 Task: Create in the project TowerLine in Backlog an issue 'Add support for real-time multiplayer gaming', assign it to team member softage.1@softage.net and change the status to IN PROGRESS.
Action: Mouse moved to (207, 451)
Screenshot: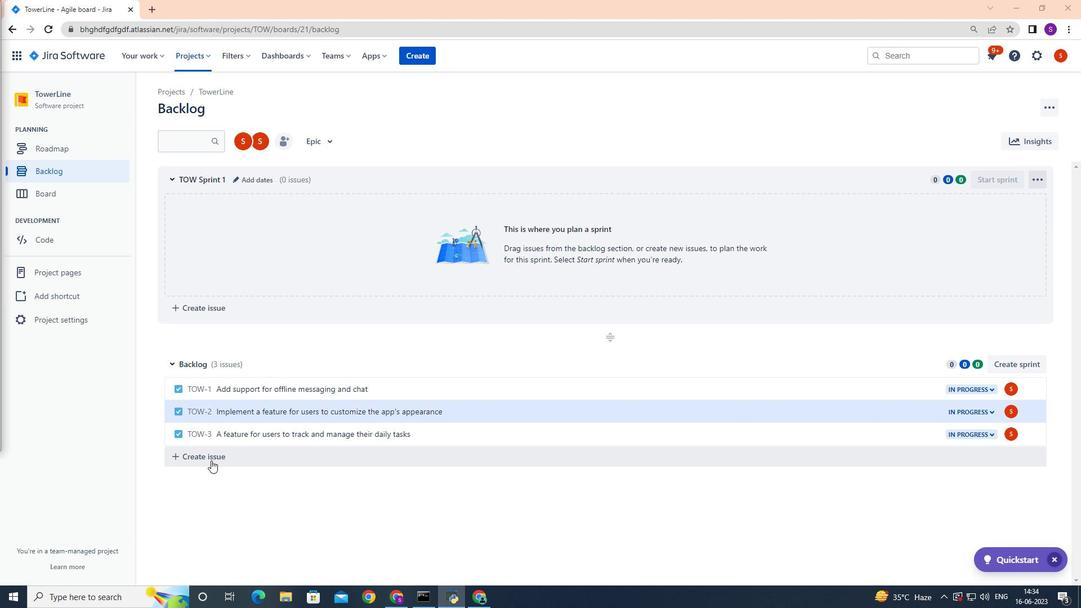 
Action: Mouse pressed left at (207, 451)
Screenshot: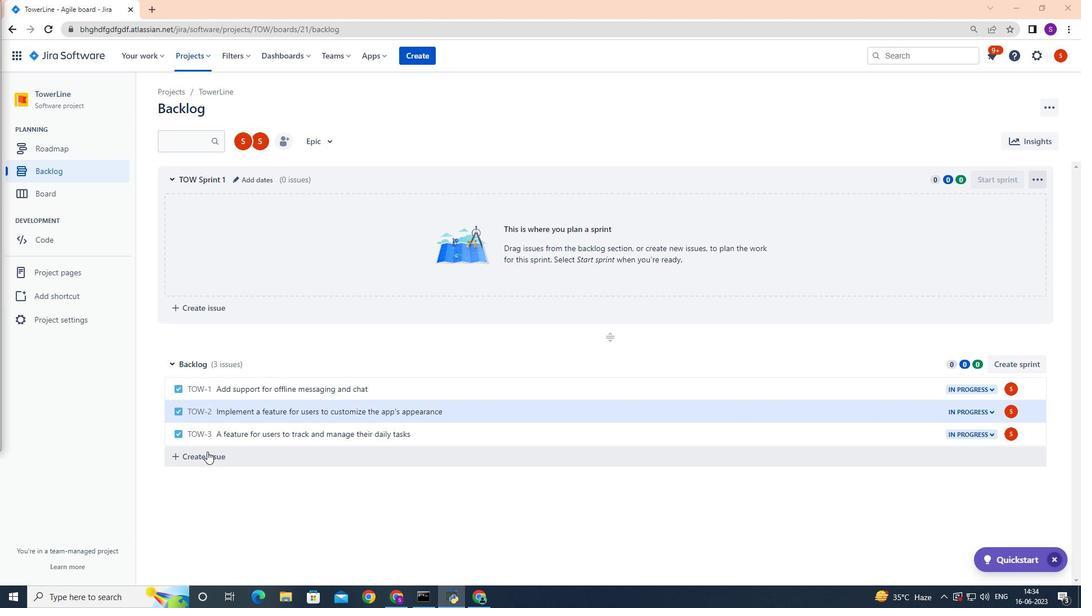 
Action: Mouse moved to (205, 449)
Screenshot: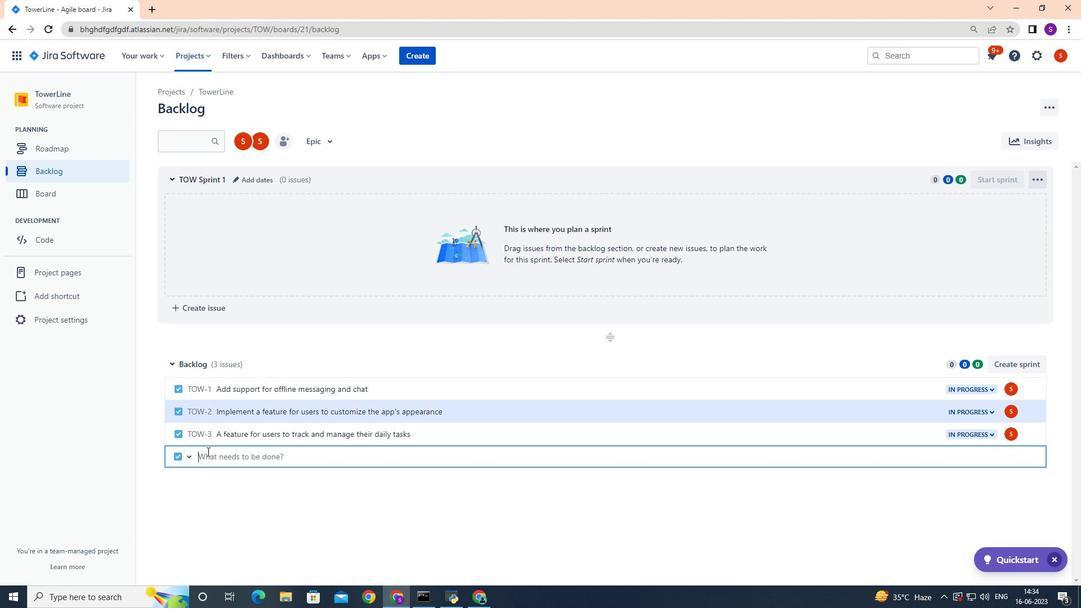 
Action: Key pressed <Key.shift>Supp
Screenshot: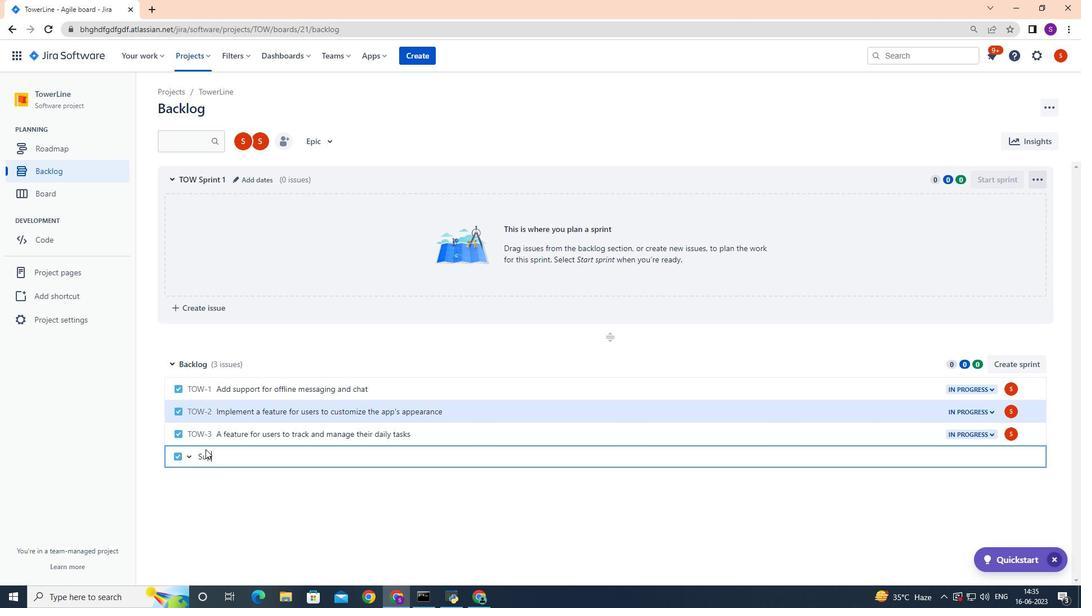 
Action: Mouse moved to (259, 551)
Screenshot: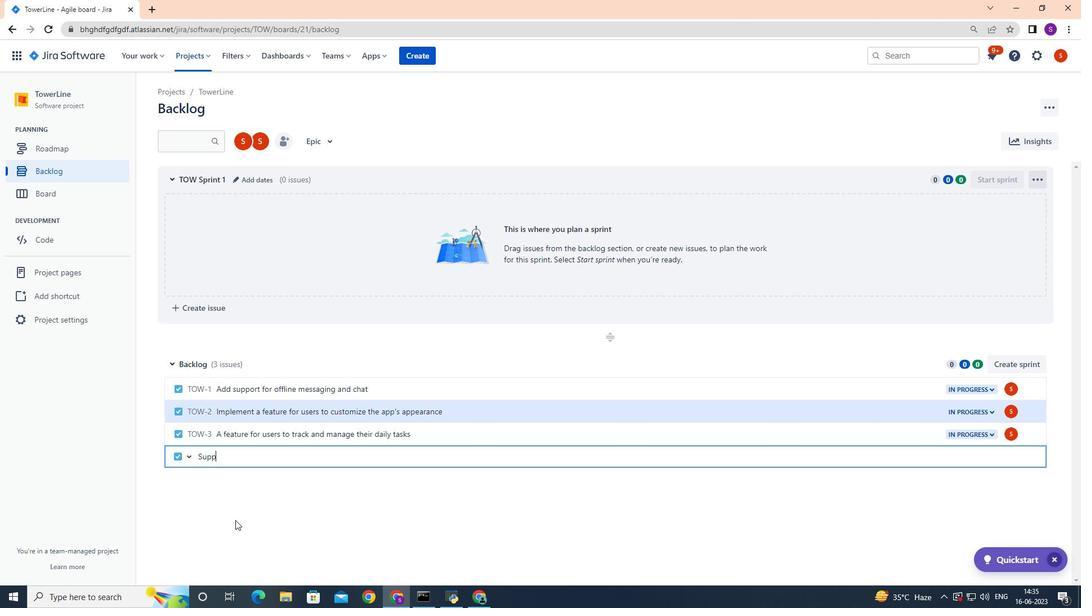
Action: Key pressed ort<Key.space>for<Key.space>real-time<Key.space>multiplayer<Key.space>gaming<Key.space><Key.enter>
Screenshot: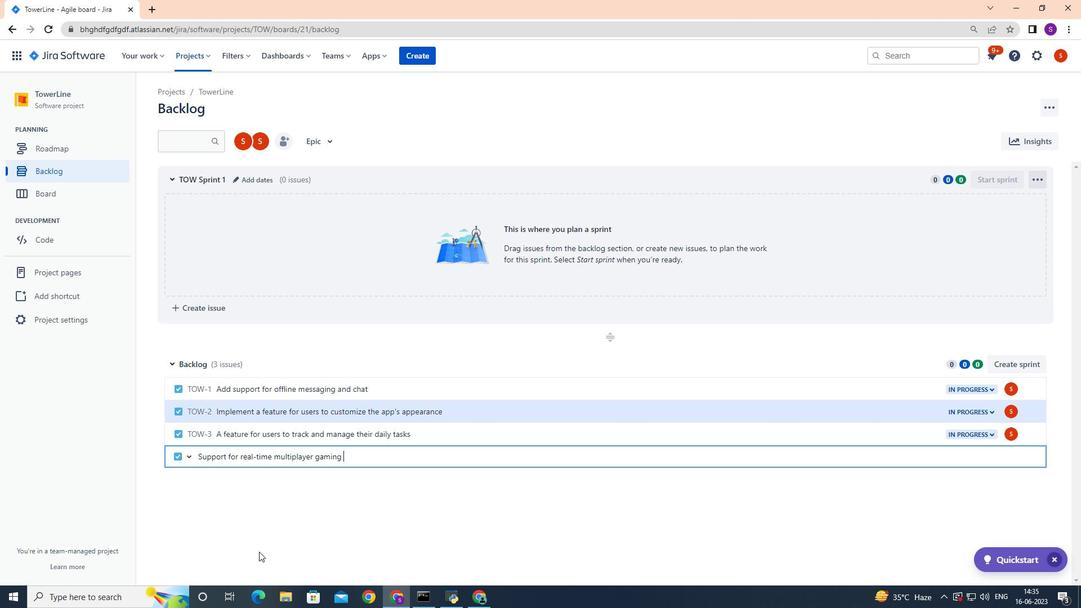 
Action: Mouse moved to (1011, 457)
Screenshot: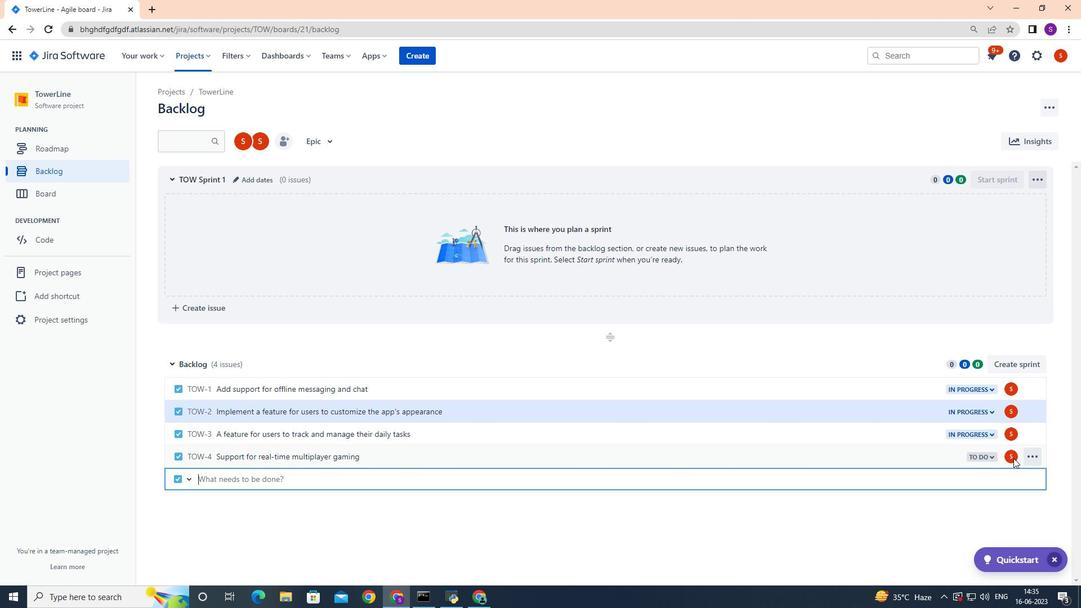 
Action: Mouse pressed left at (1011, 457)
Screenshot: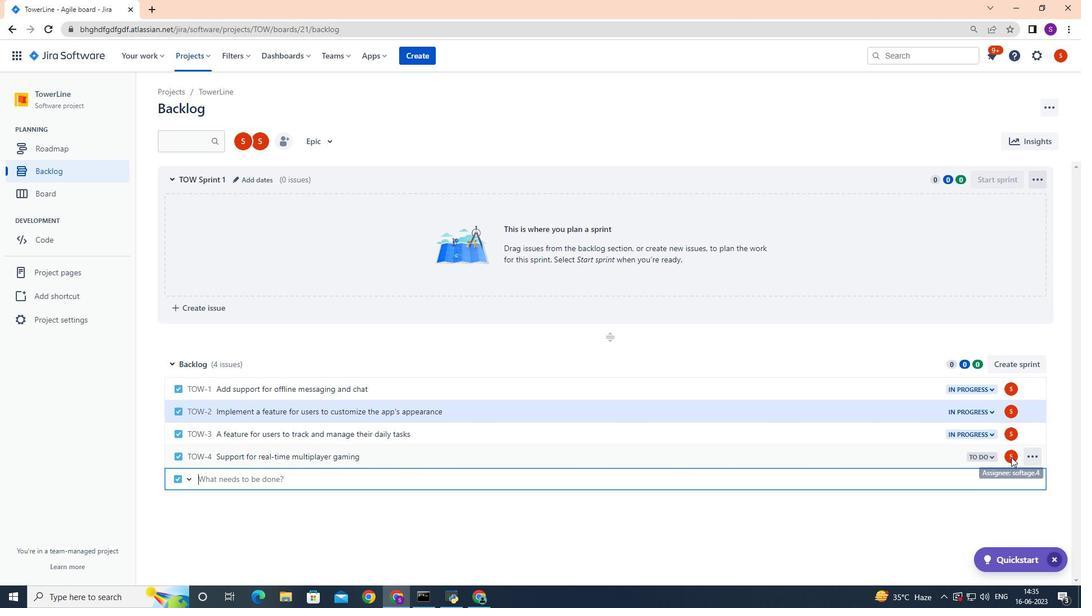 
Action: Mouse moved to (1008, 458)
Screenshot: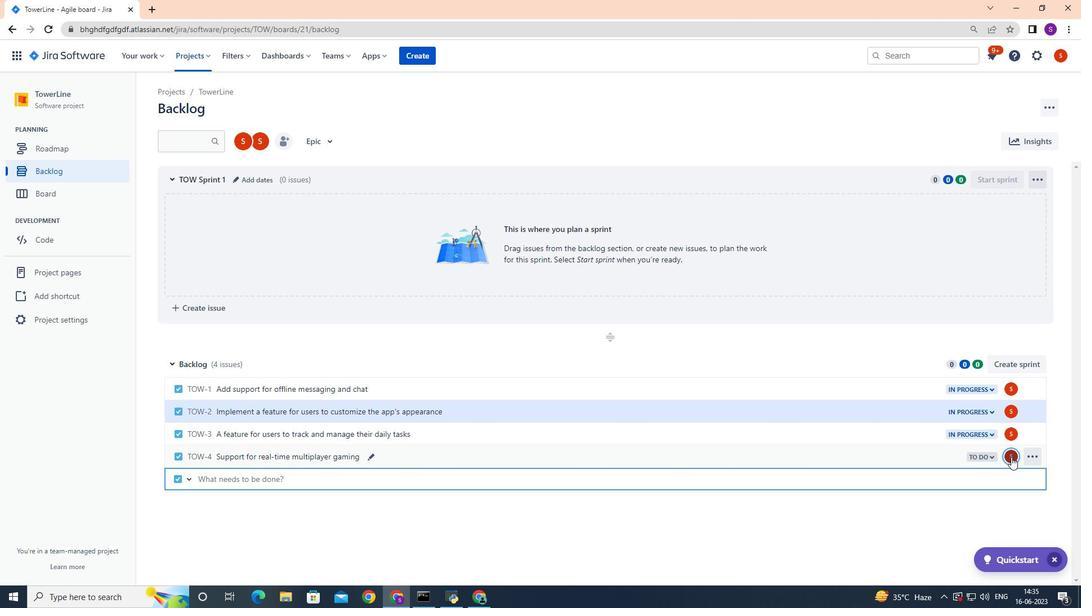 
Action: Key pressed softage.1
Screenshot: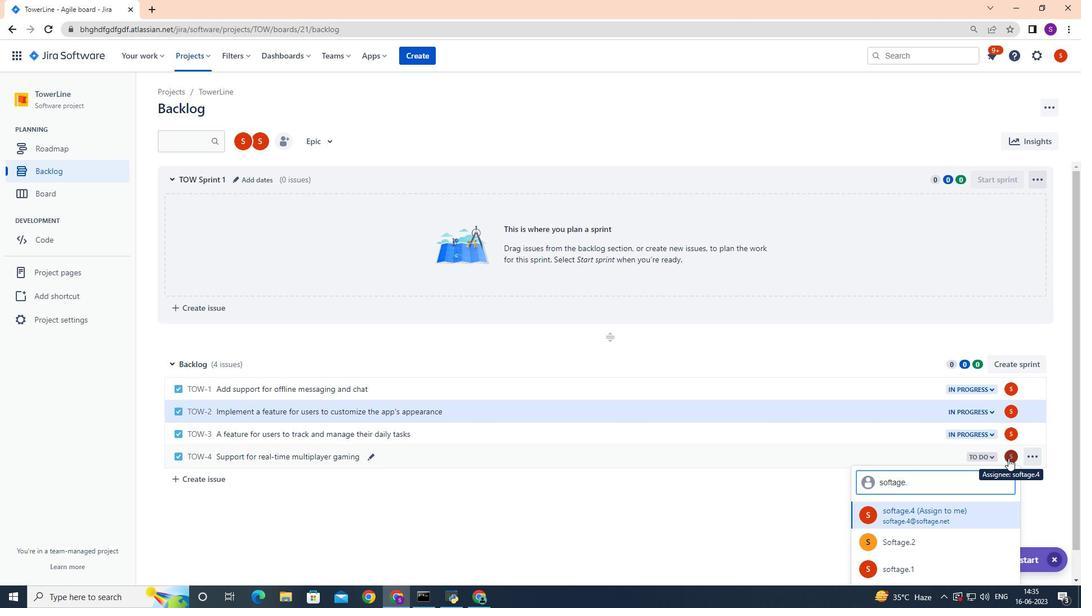 
Action: Mouse moved to (915, 541)
Screenshot: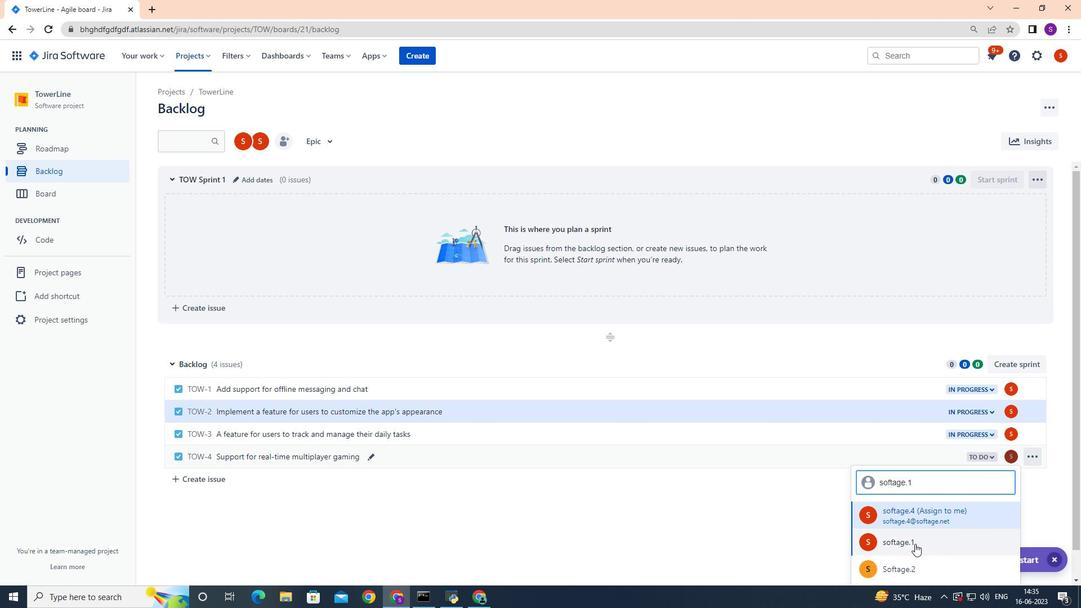 
Action: Mouse pressed left at (915, 541)
Screenshot: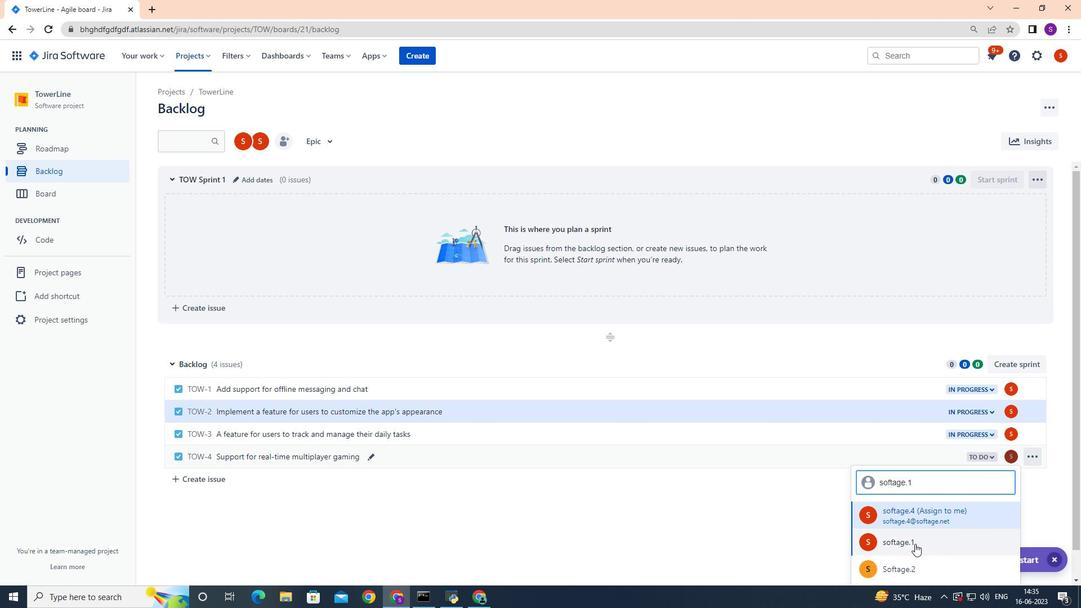 
Action: Mouse moved to (990, 457)
Screenshot: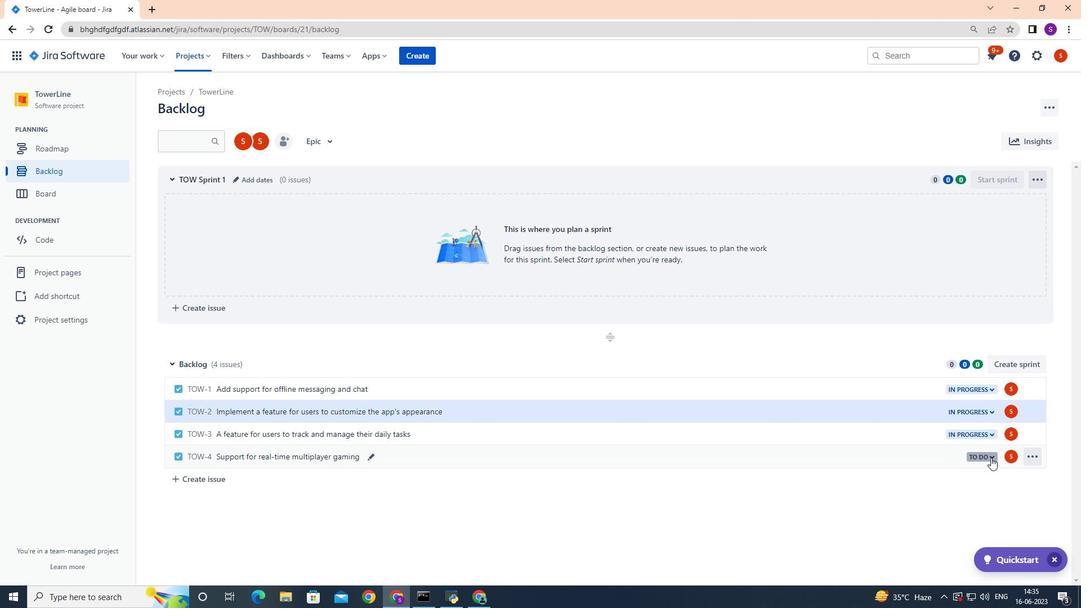 
Action: Mouse pressed left at (990, 457)
Screenshot: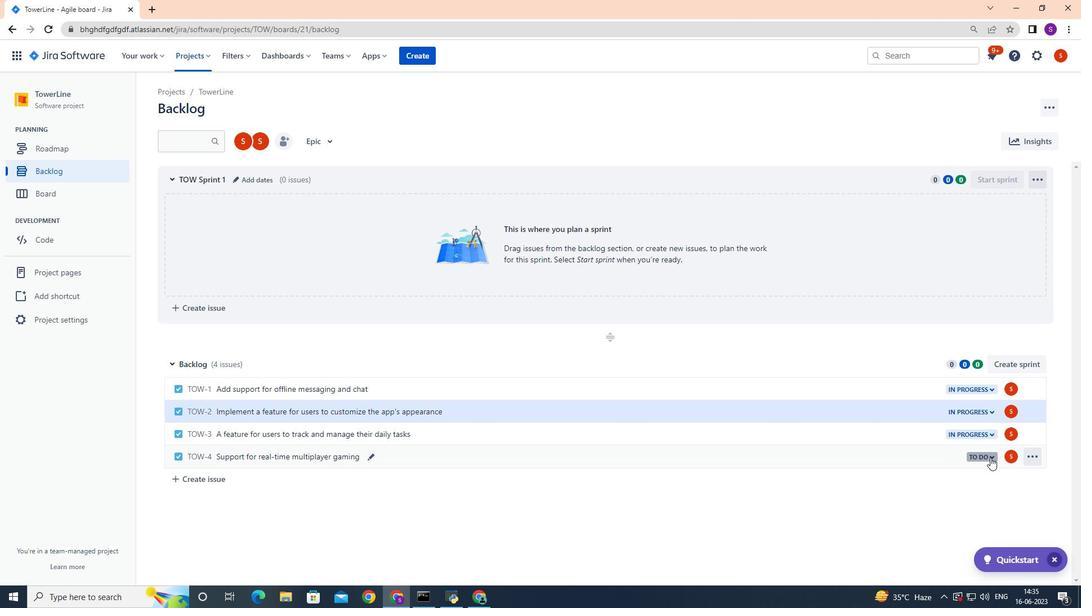 
Action: Mouse moved to (919, 478)
Screenshot: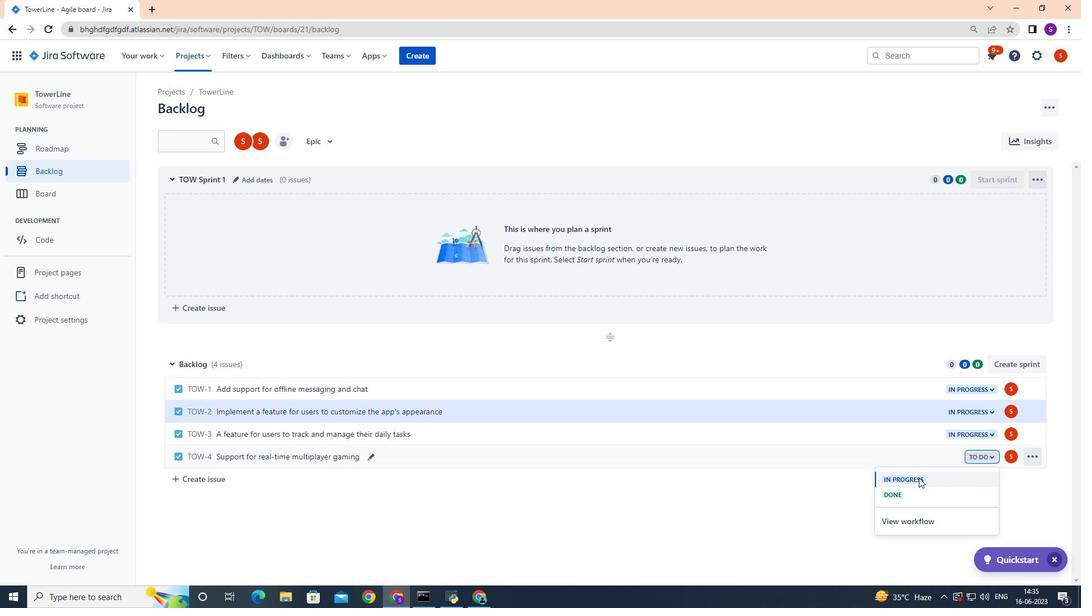 
Action: Mouse pressed left at (919, 478)
Screenshot: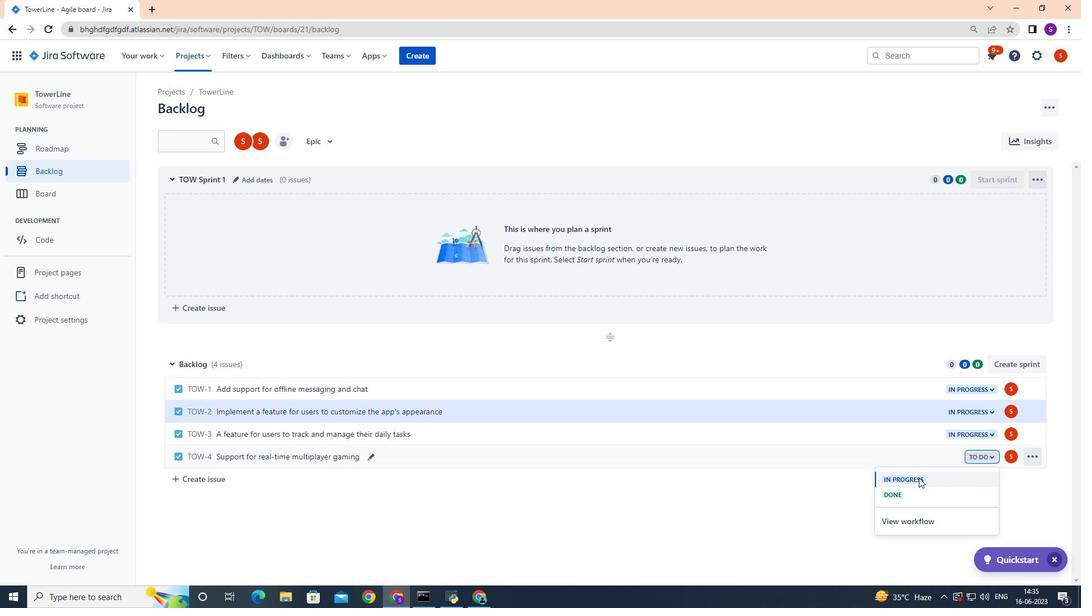 
Action: Mouse moved to (419, 509)
Screenshot: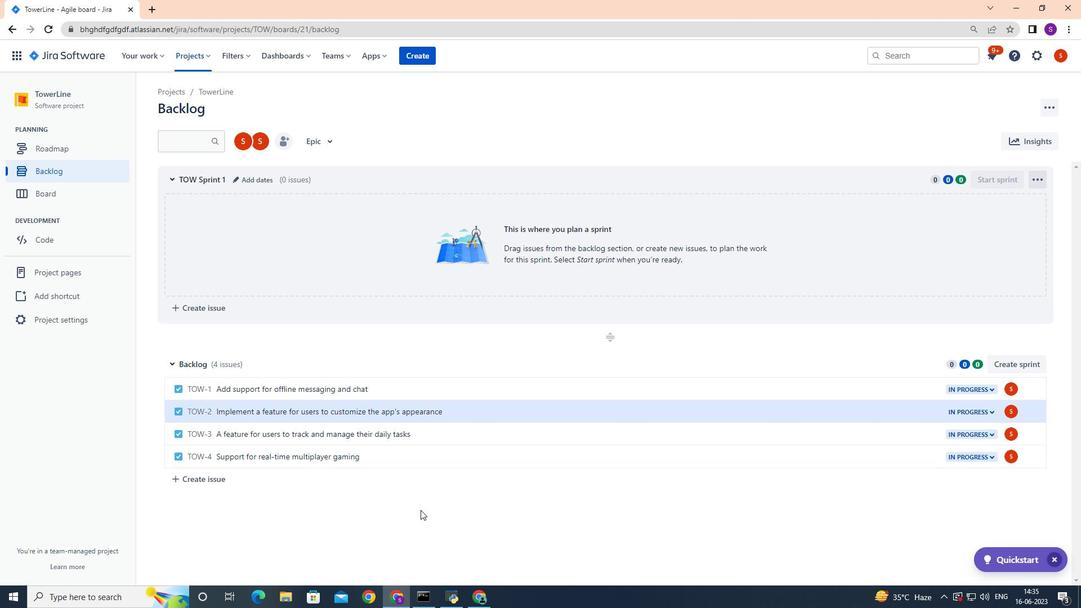 
